 Task: Select registrations.
Action: Mouse moved to (478, 59)
Screenshot: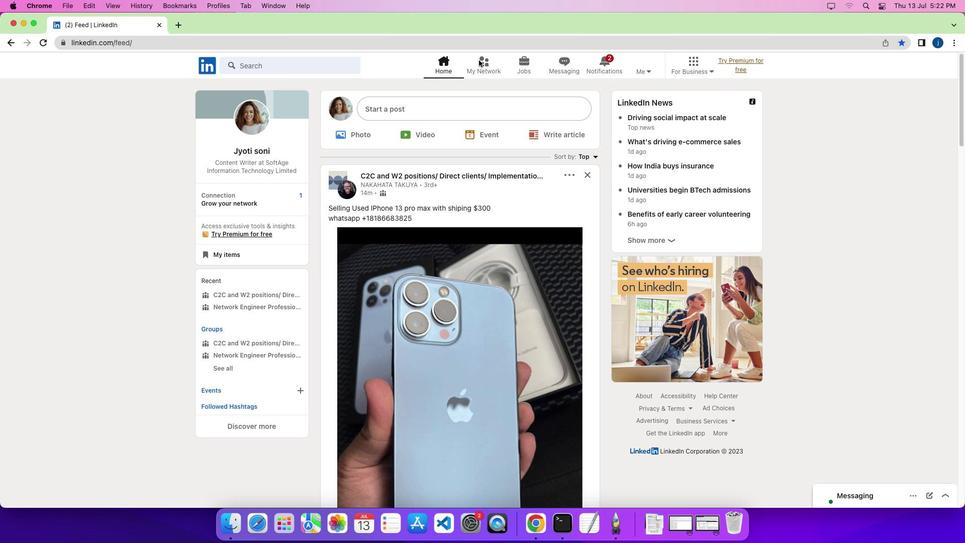 
Action: Mouse pressed left at (478, 59)
Screenshot: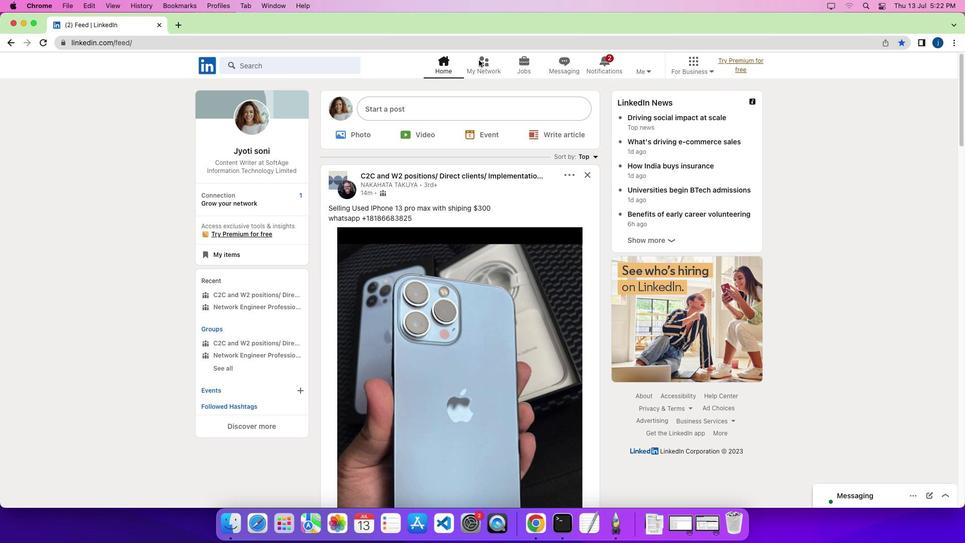 
Action: Mouse moved to (479, 59)
Screenshot: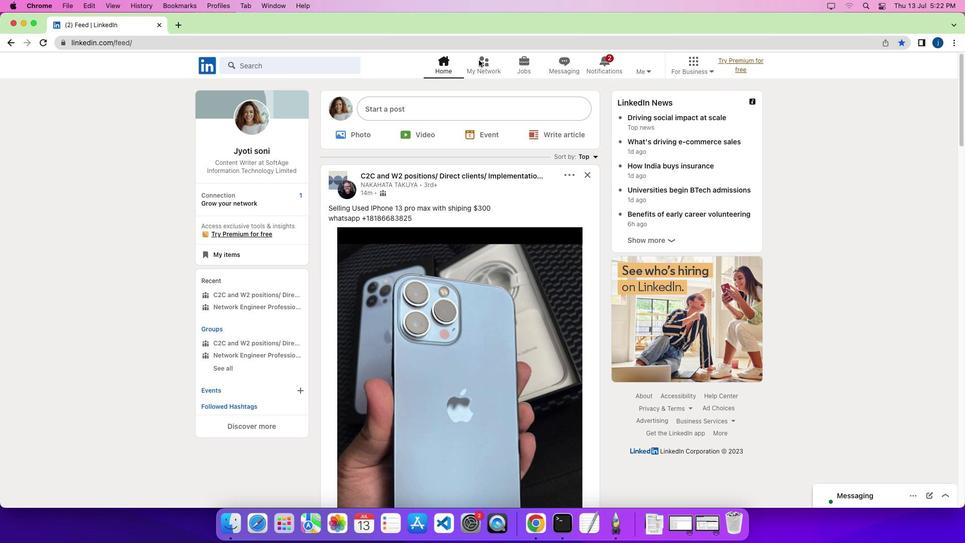 
Action: Mouse pressed left at (479, 59)
Screenshot: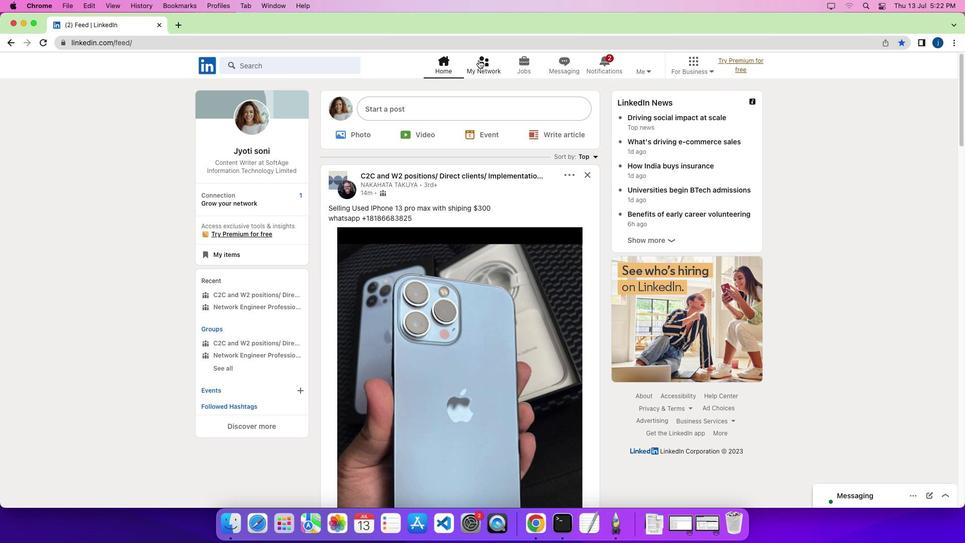 
Action: Mouse moved to (274, 142)
Screenshot: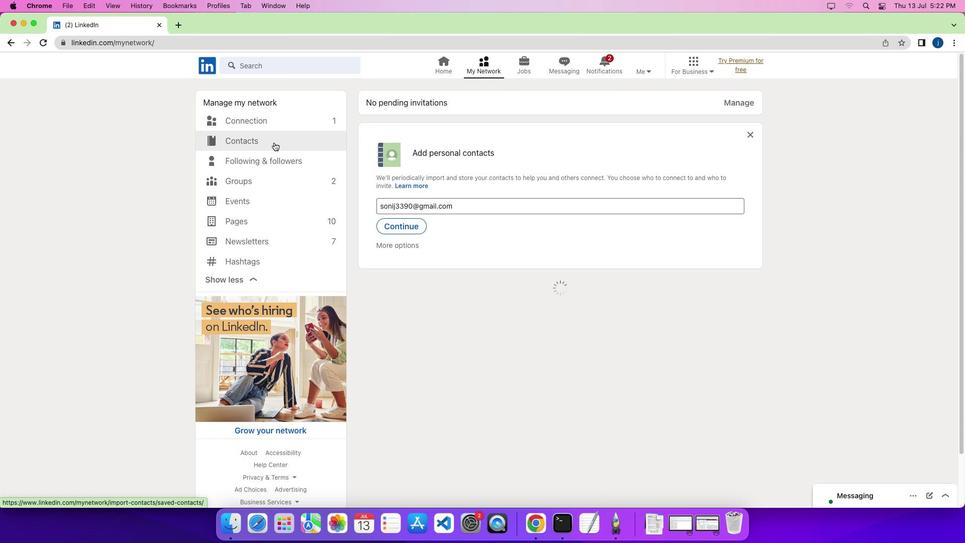 
Action: Mouse pressed left at (274, 142)
Screenshot: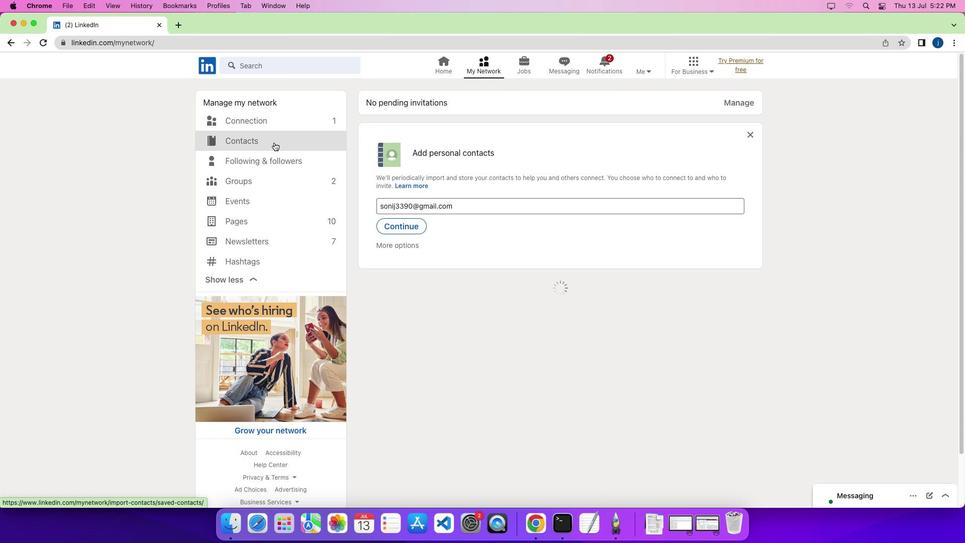 
Action: Mouse pressed left at (274, 142)
Screenshot: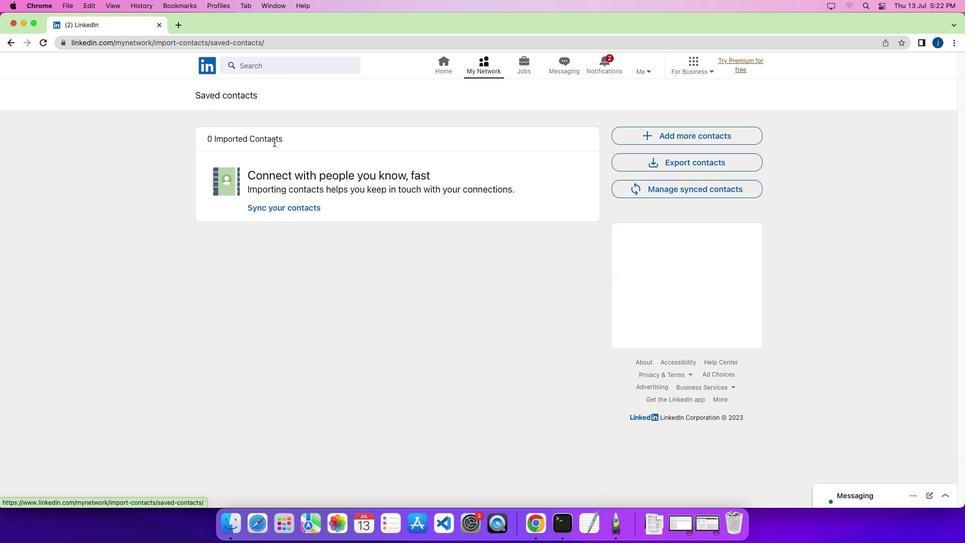 
Action: Mouse moved to (648, 157)
Screenshot: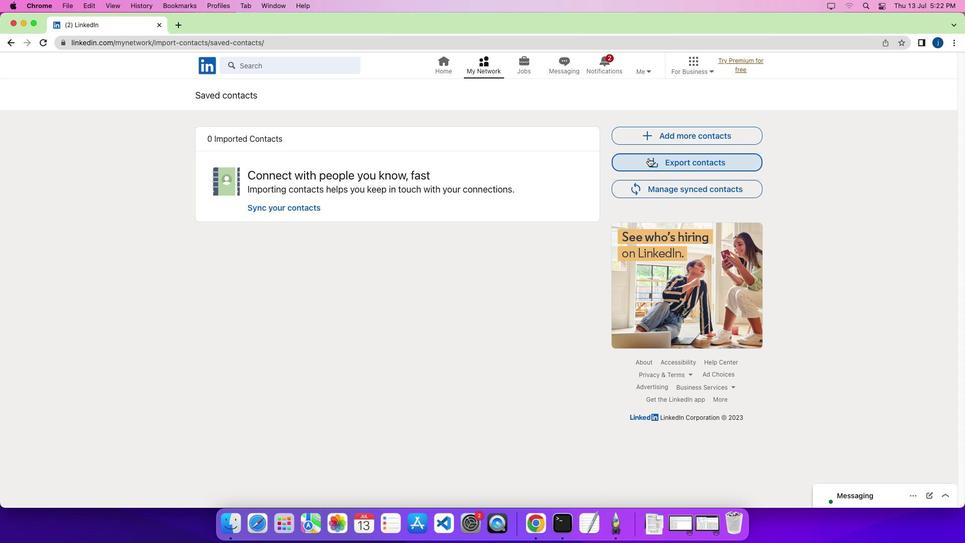 
Action: Mouse pressed left at (648, 157)
Screenshot: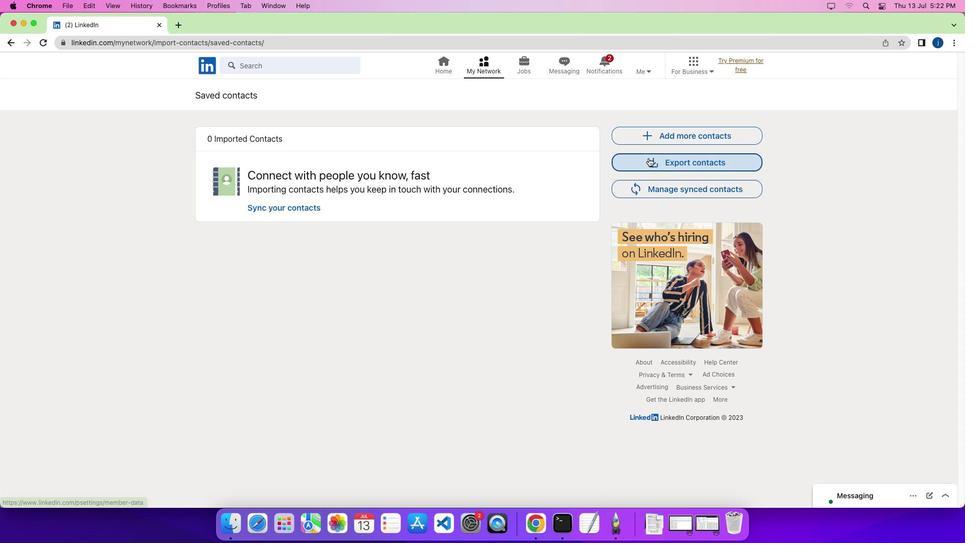 
Action: Mouse moved to (518, 254)
Screenshot: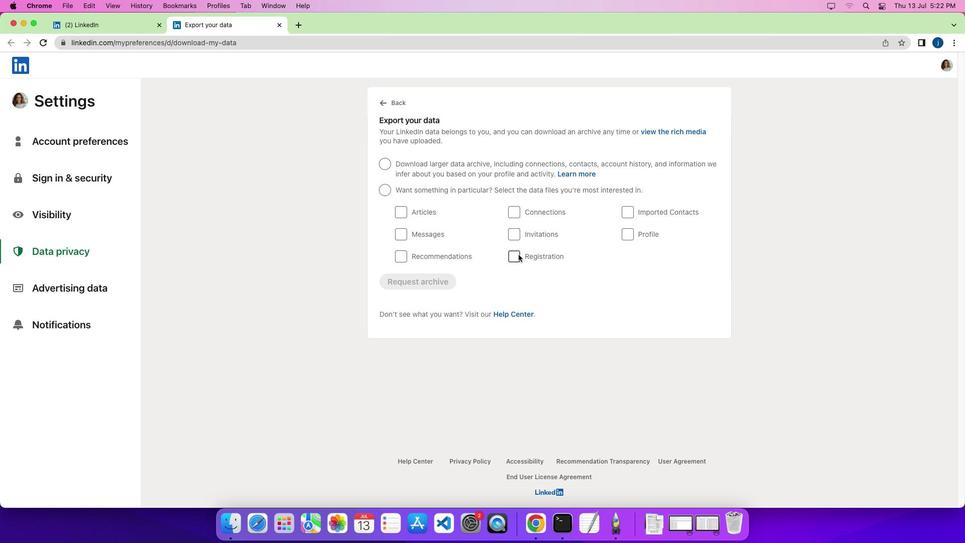 
Action: Mouse pressed left at (518, 254)
Screenshot: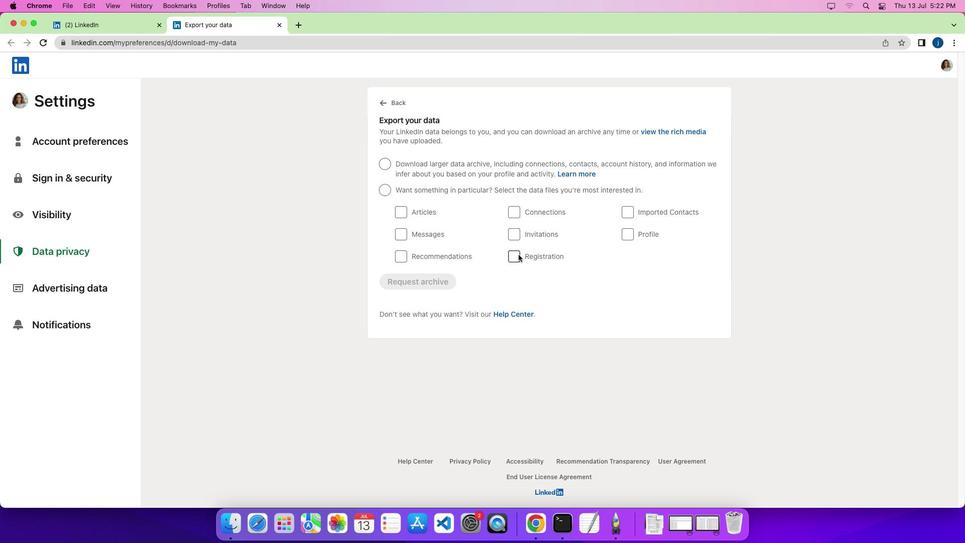 
Action: Mouse moved to (540, 278)
Screenshot: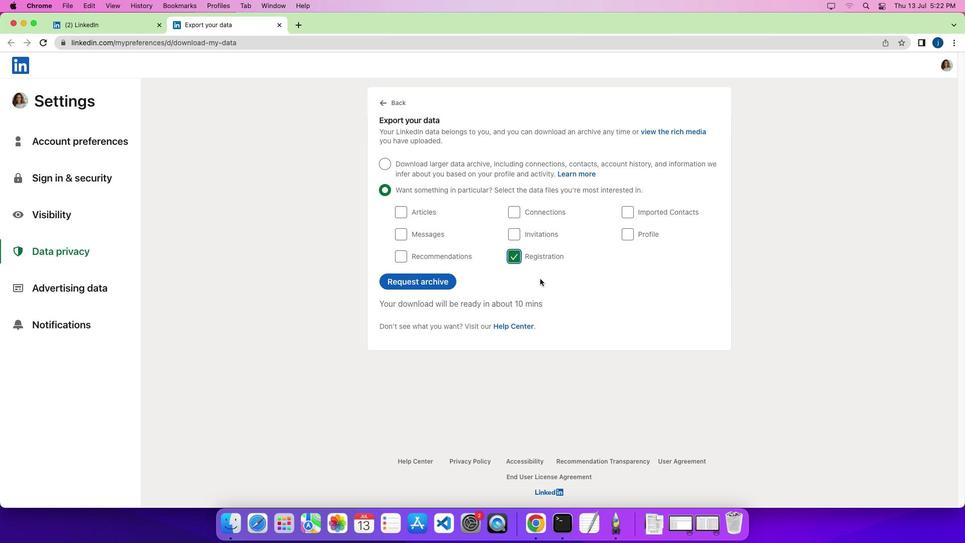 
